 Task: Create in the project AgileBox and in the Backlog issue 'Implement a new cloud-based customer relationship management system for a company with advanced lead generation and sales tracking features' a child issue 'Data retention policy enforcement and auditing', and assign it to team member softage.4@softage.net. Create in the project AgileBox and in the Backlog issue 'Integrate a new product recommendation feature into an existing e-commerce website to improve product discoverability and sales conversion' a child issue 'Serverless computing application deployment automation and optimization', and assign it to team member softage.1@softage.net
Action: Mouse moved to (666, 511)
Screenshot: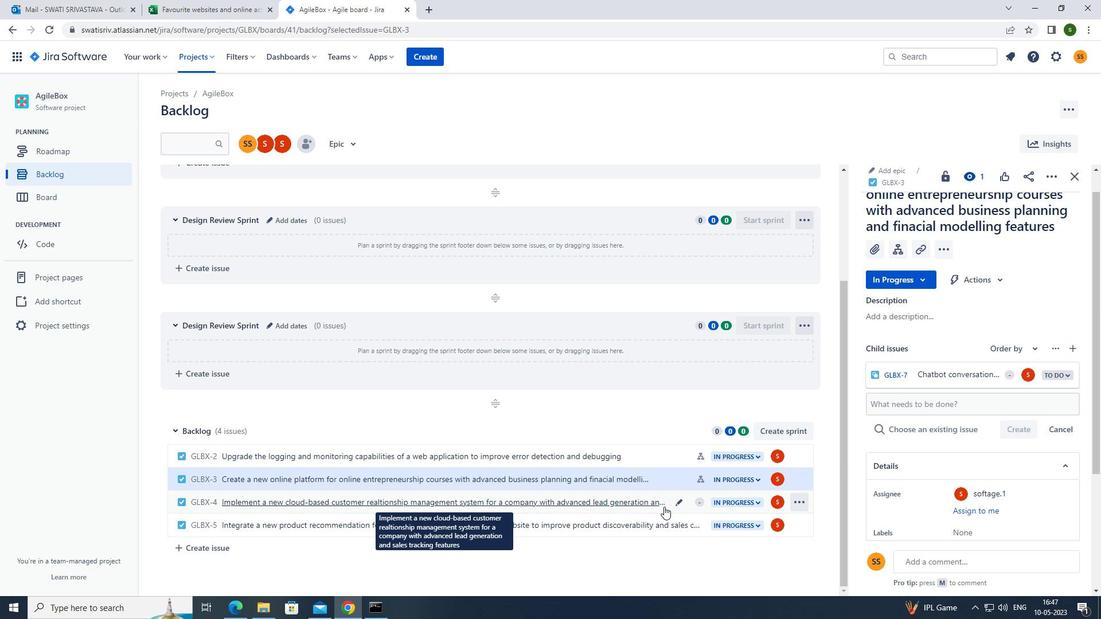 
Action: Mouse pressed left at (666, 511)
Screenshot: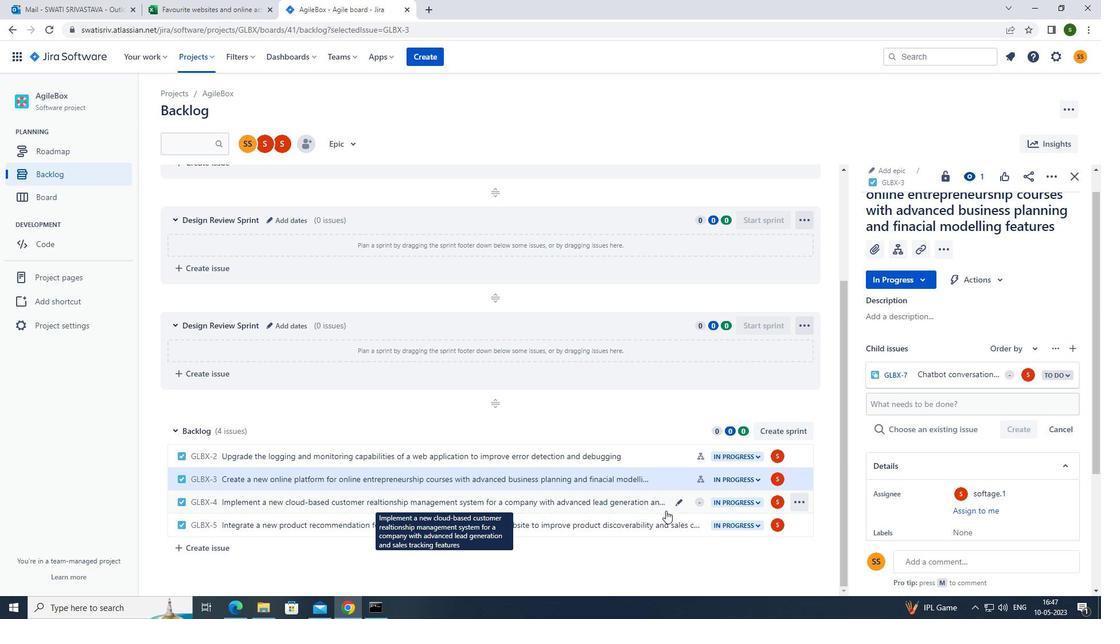 
Action: Mouse moved to (893, 310)
Screenshot: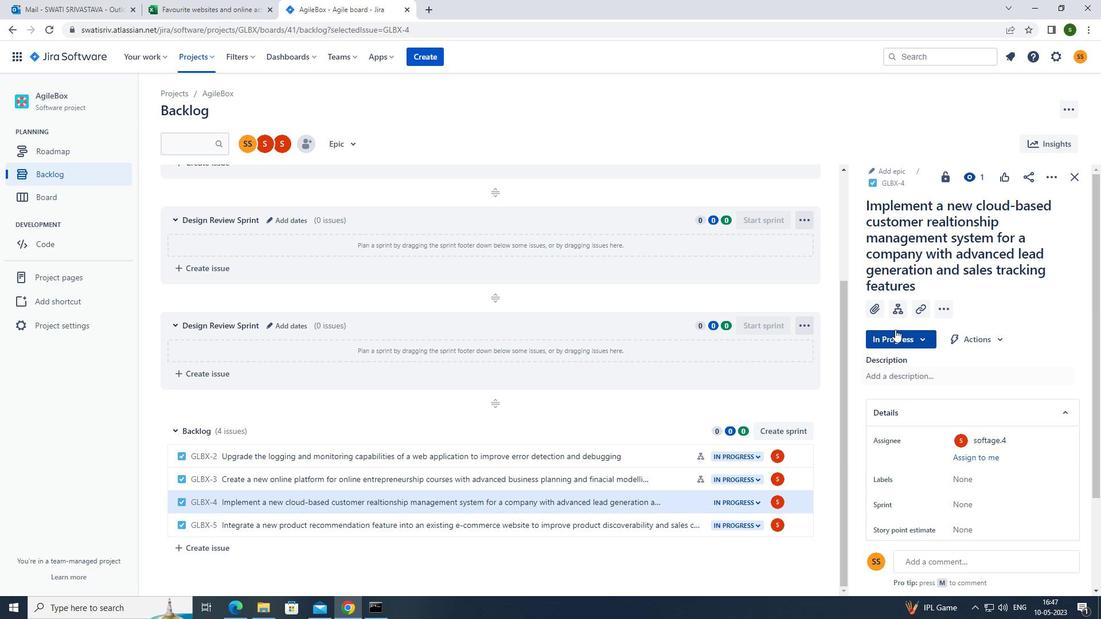 
Action: Mouse pressed left at (893, 310)
Screenshot: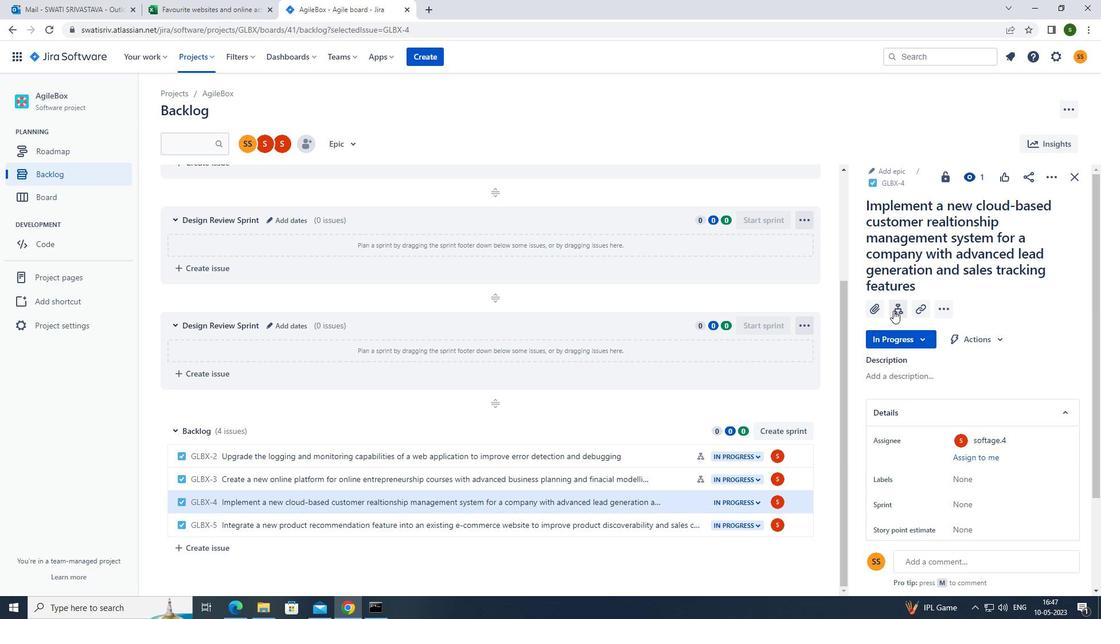 
Action: Mouse moved to (906, 367)
Screenshot: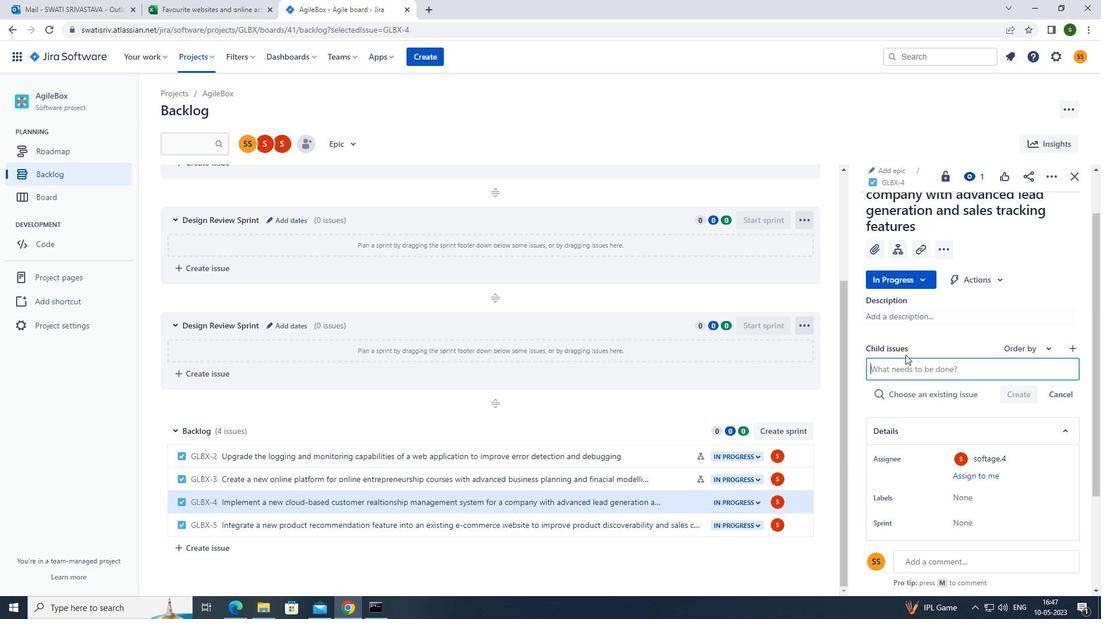 
Action: Mouse pressed left at (906, 367)
Screenshot: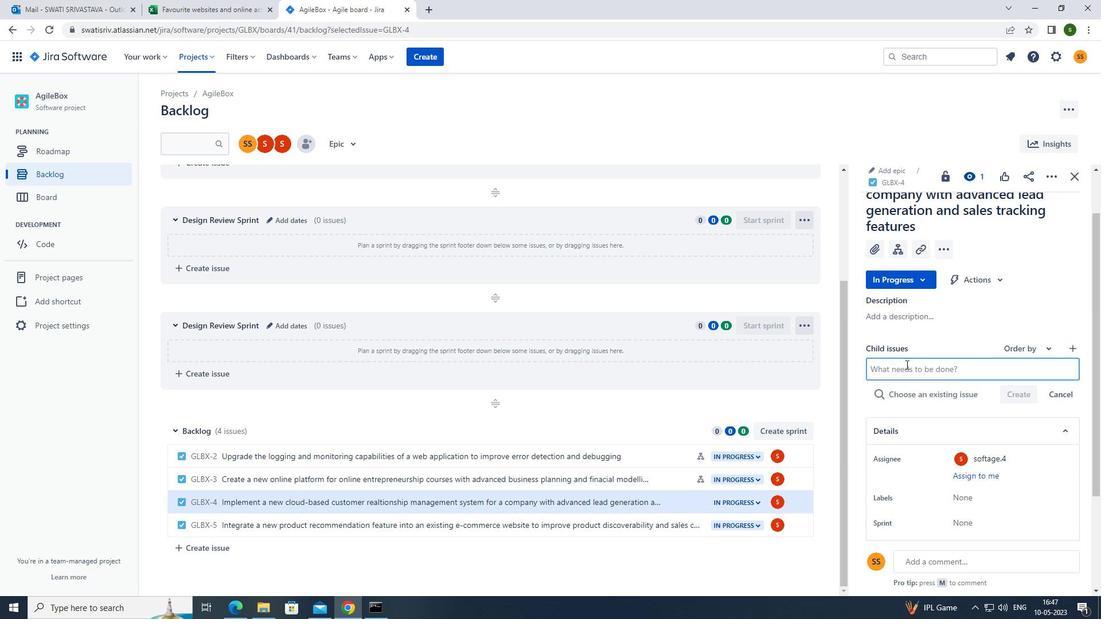 
Action: Mouse moved to (785, 382)
Screenshot: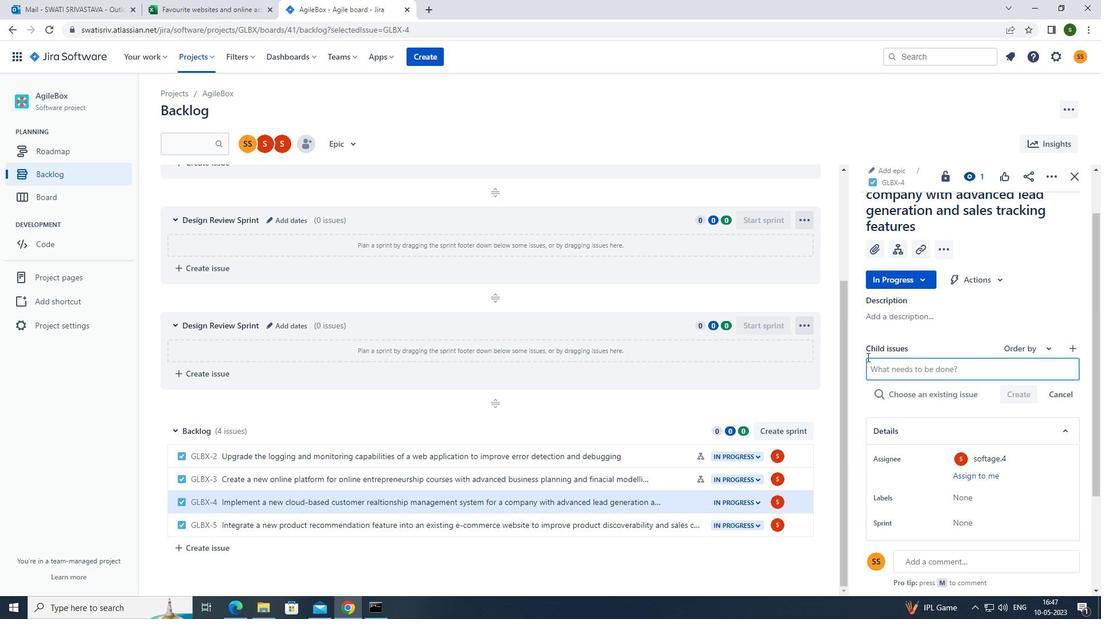 
Action: Key pressed <Key.caps_lock>d<Key.caps_lock>ata<Key.space>retention<Key.space>policy<Key.space>enforcement<Key.space>and<Key.space>auditing<Key.enter>
Screenshot: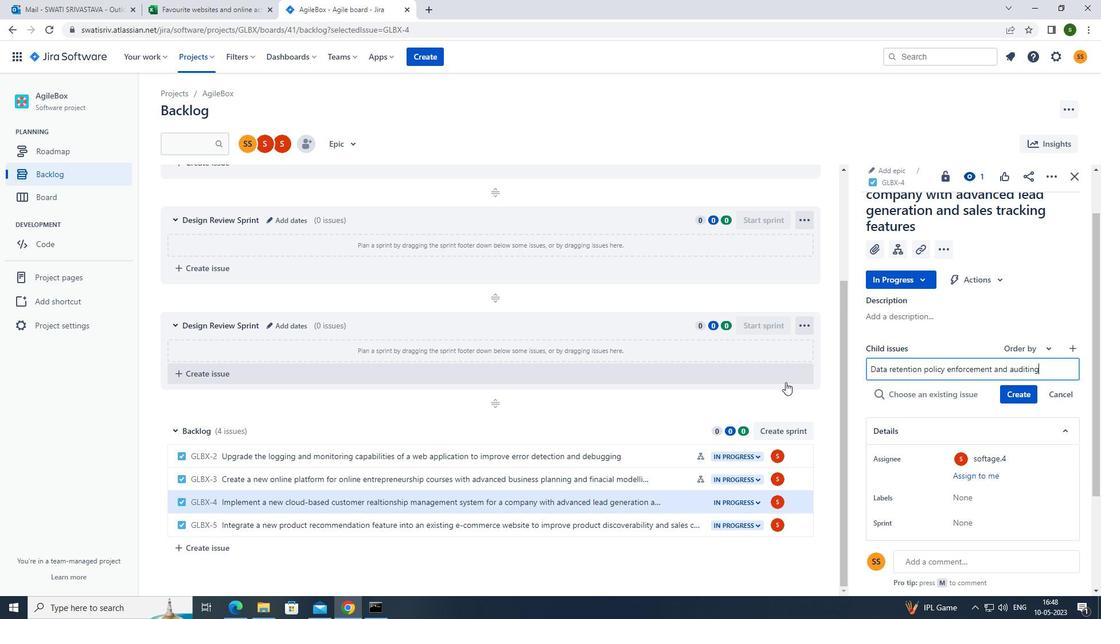 
Action: Mouse moved to (1031, 375)
Screenshot: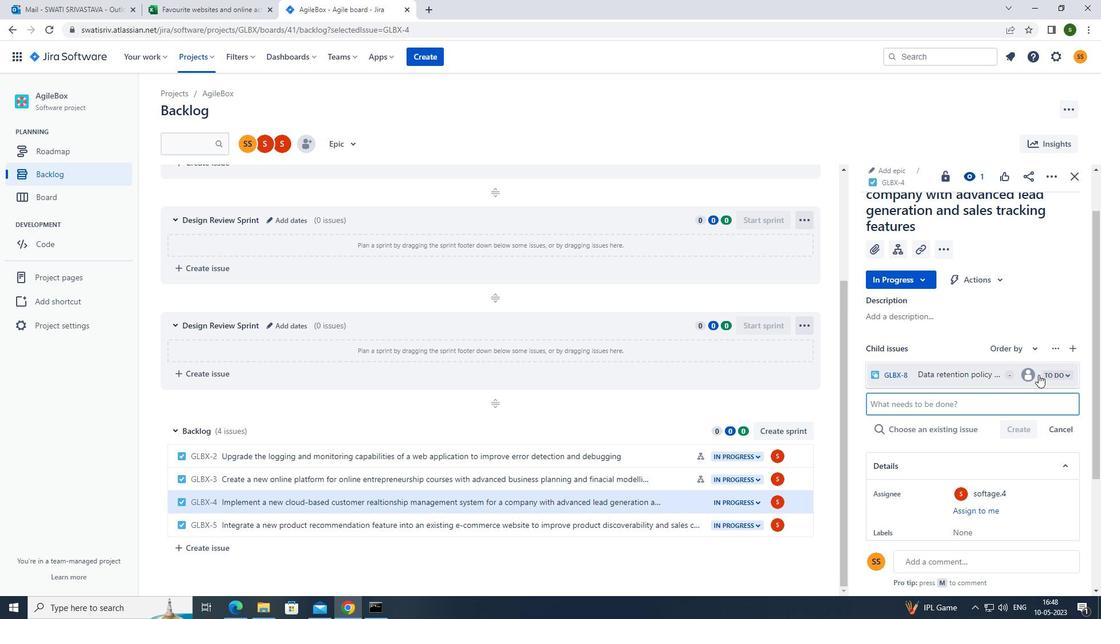 
Action: Mouse pressed left at (1031, 375)
Screenshot: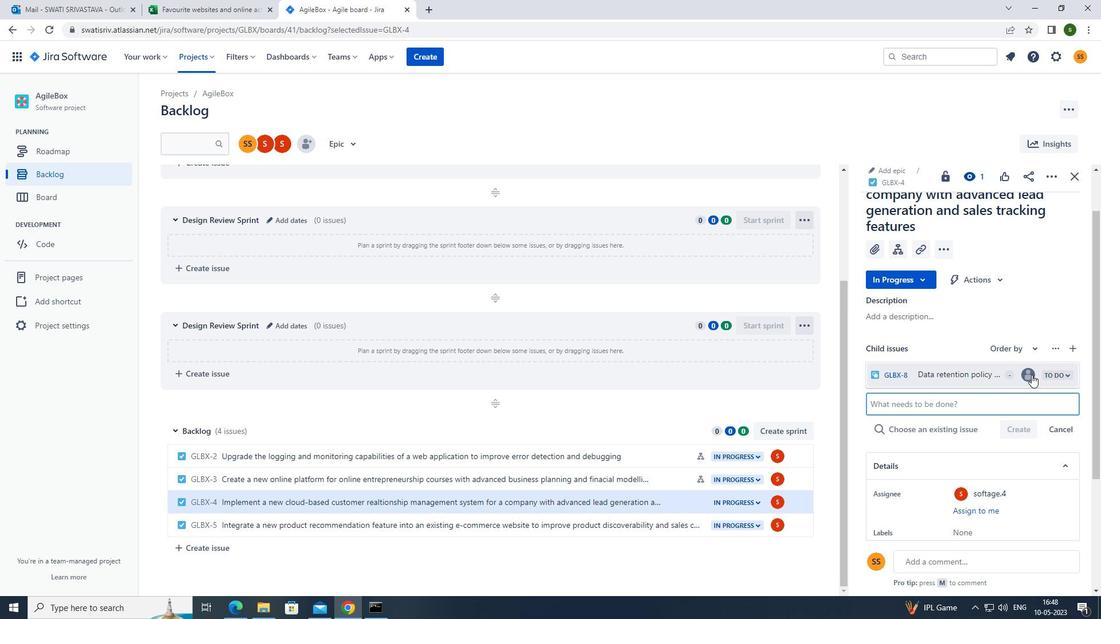 
Action: Mouse moved to (954, 429)
Screenshot: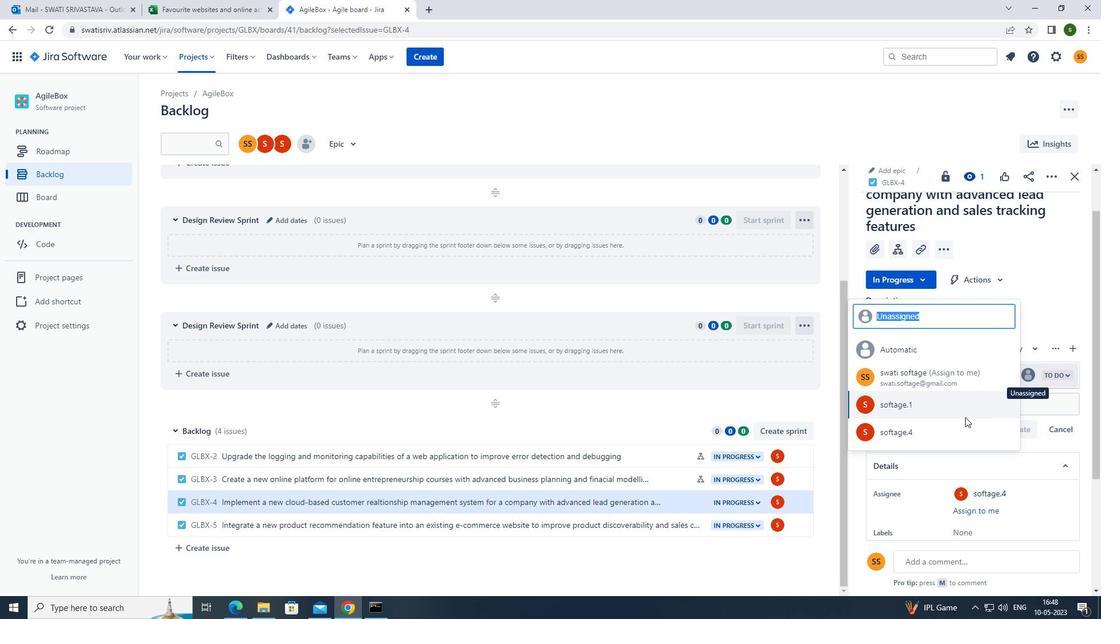 
Action: Mouse pressed left at (954, 429)
Screenshot: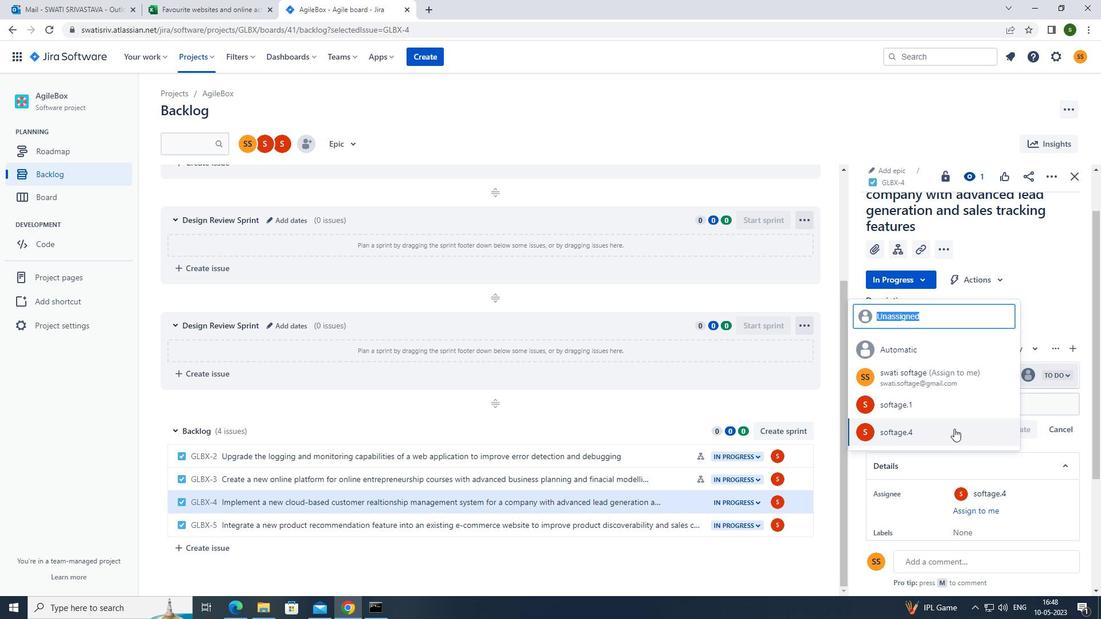 
Action: Mouse moved to (663, 535)
Screenshot: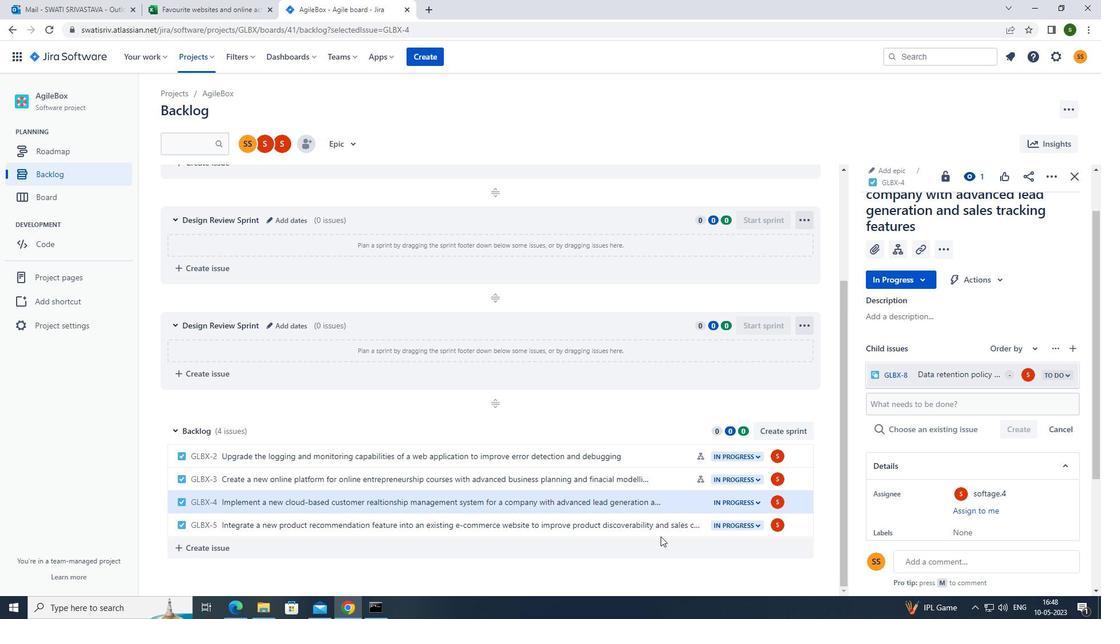
Action: Mouse pressed left at (663, 535)
Screenshot: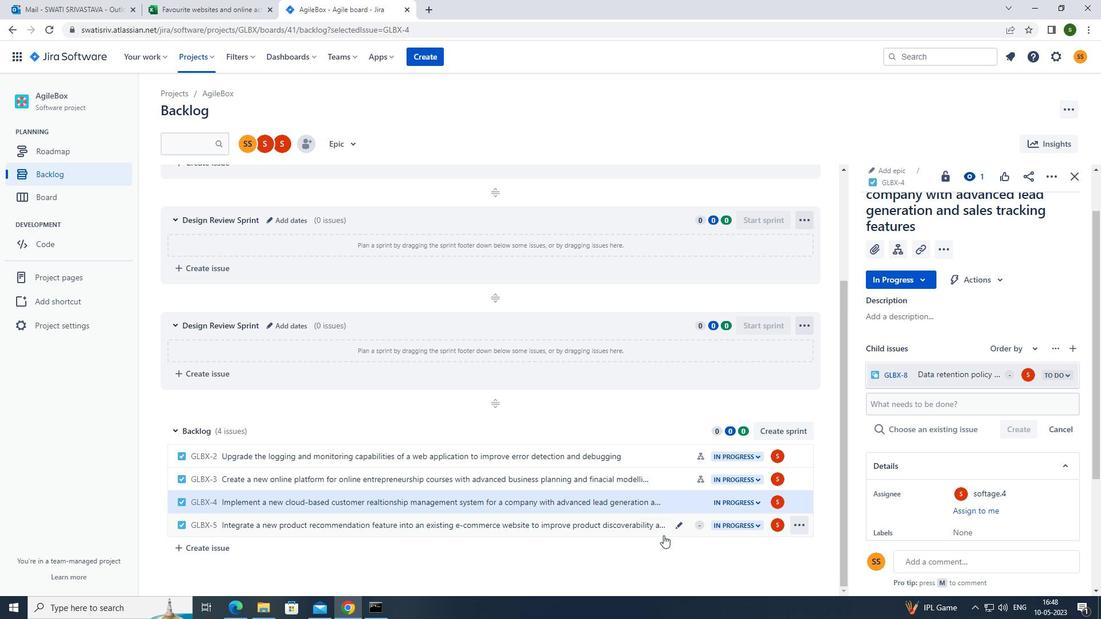 
Action: Mouse moved to (901, 296)
Screenshot: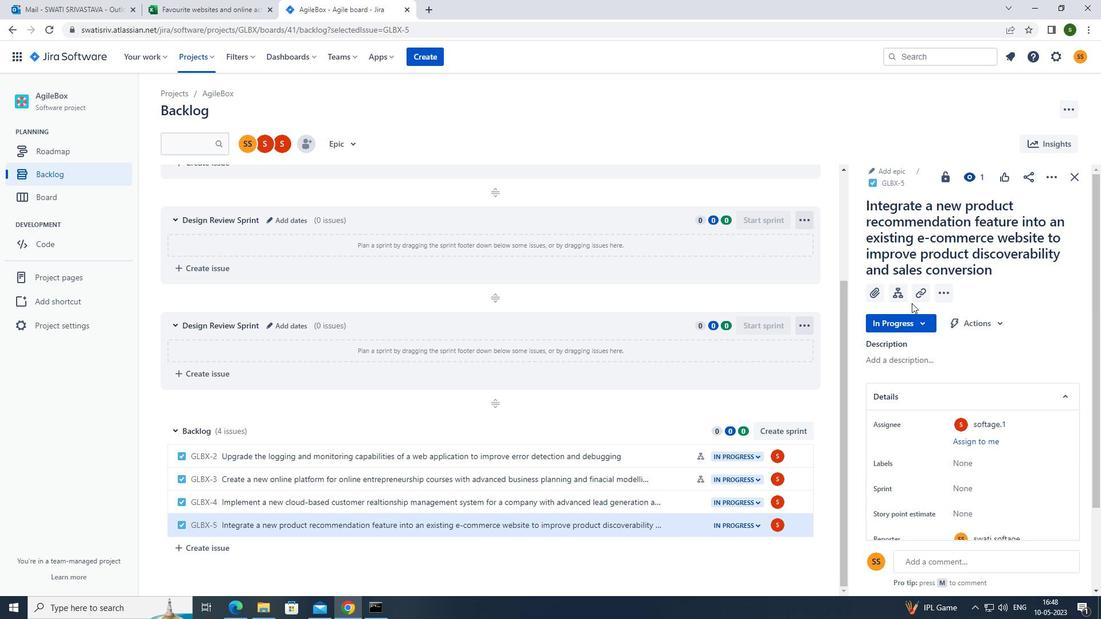 
Action: Mouse pressed left at (901, 296)
Screenshot: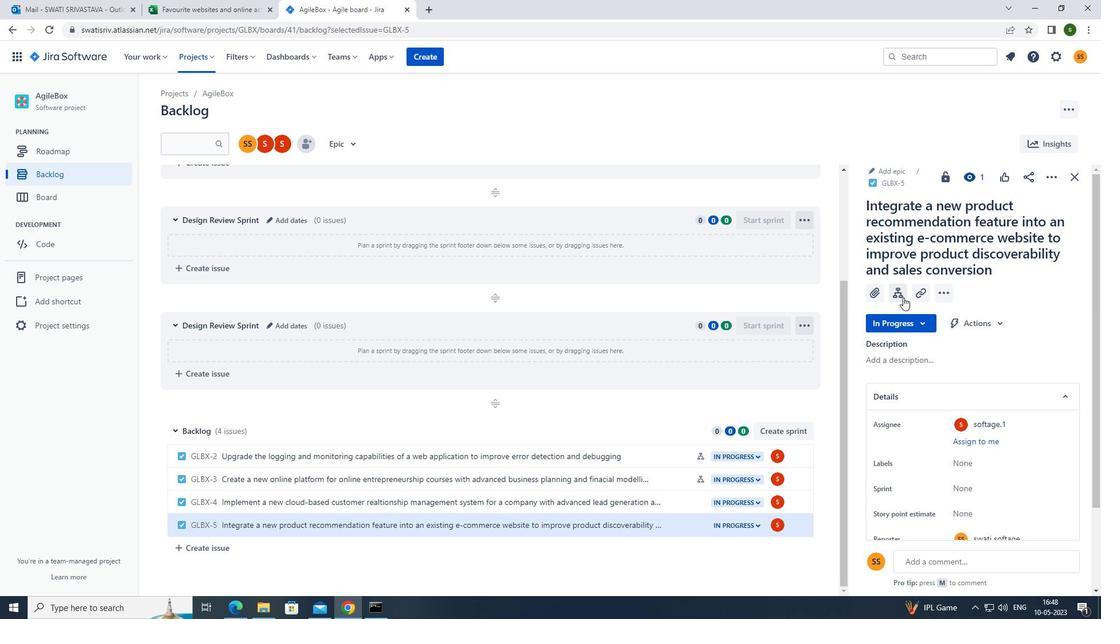 
Action: Mouse moved to (923, 370)
Screenshot: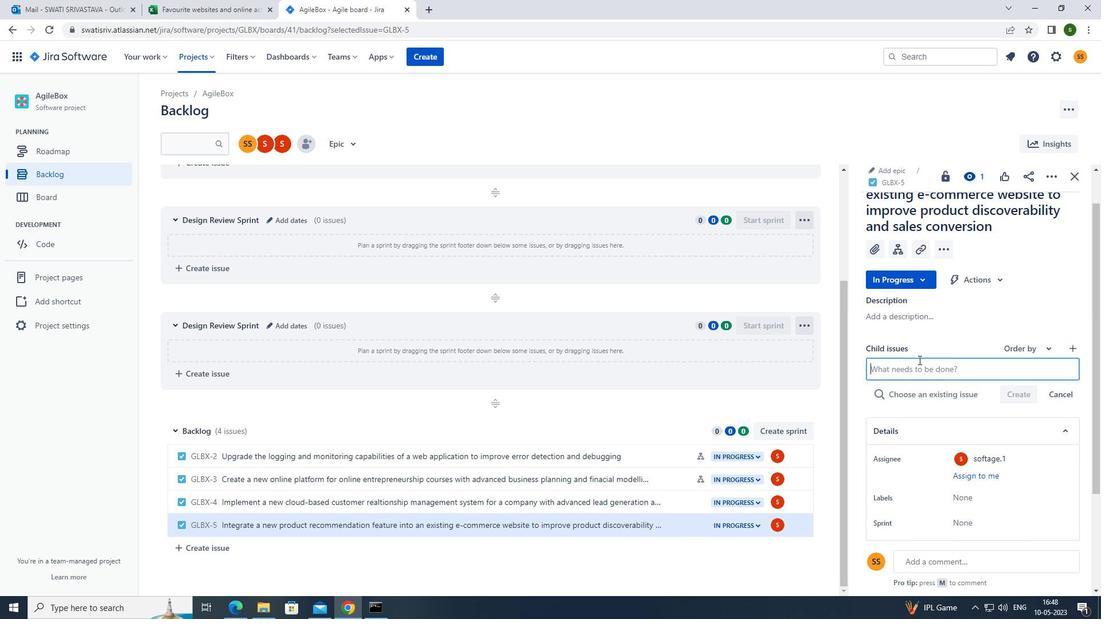 
Action: Mouse pressed left at (923, 370)
Screenshot: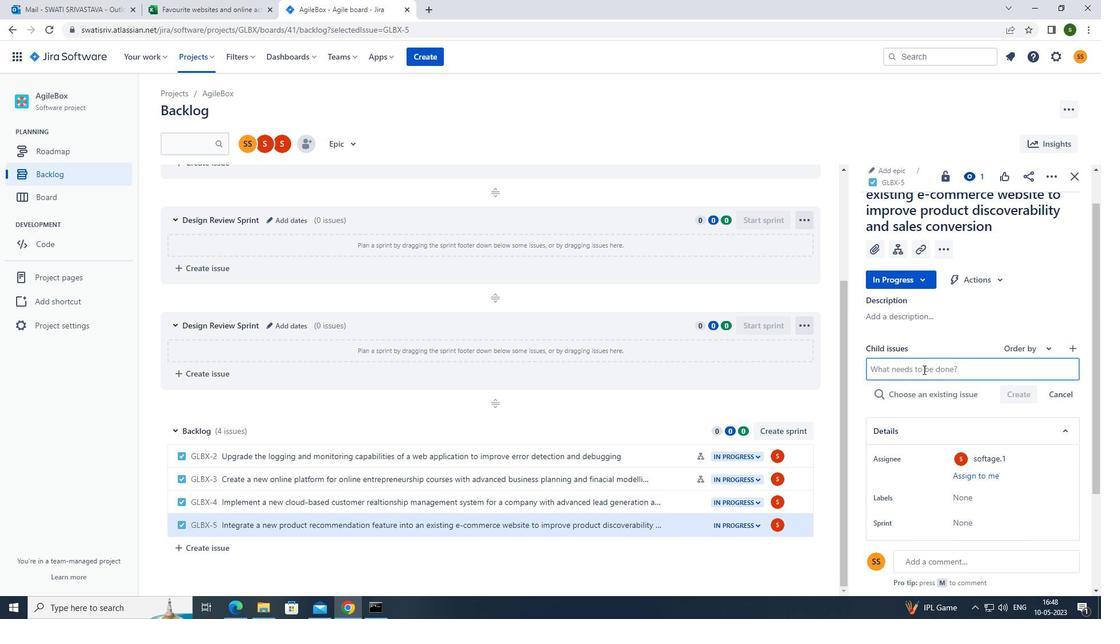 
Action: Mouse moved to (918, 372)
Screenshot: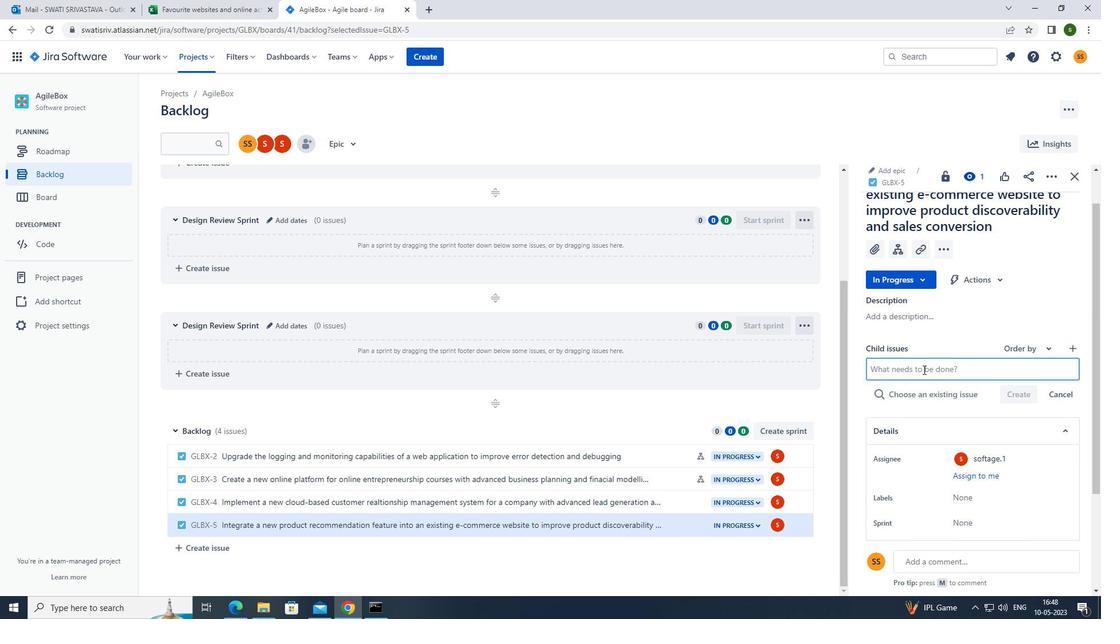 
Action: Key pressed <Key.caps_lock>s<Key.caps_lock>erver
Screenshot: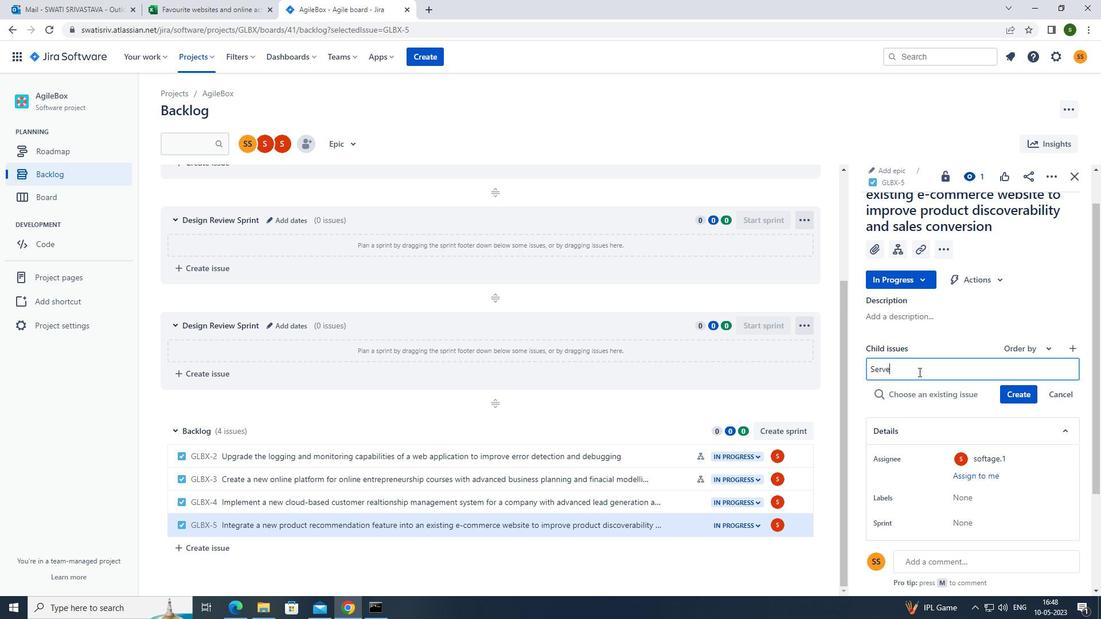 
Action: Mouse moved to (918, 372)
Screenshot: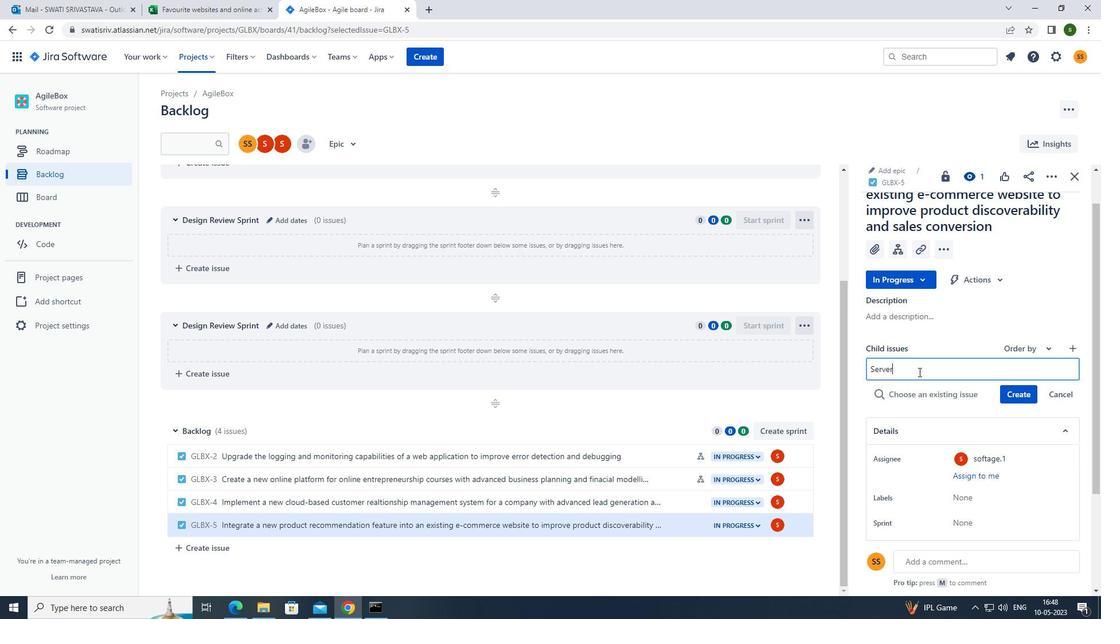 
Action: Key pressed less<Key.space>computing<Key.space>application<Key.space>deployment<Key.space>automation<Key.space>and<Key.space>optimization<Key.enter>
Screenshot: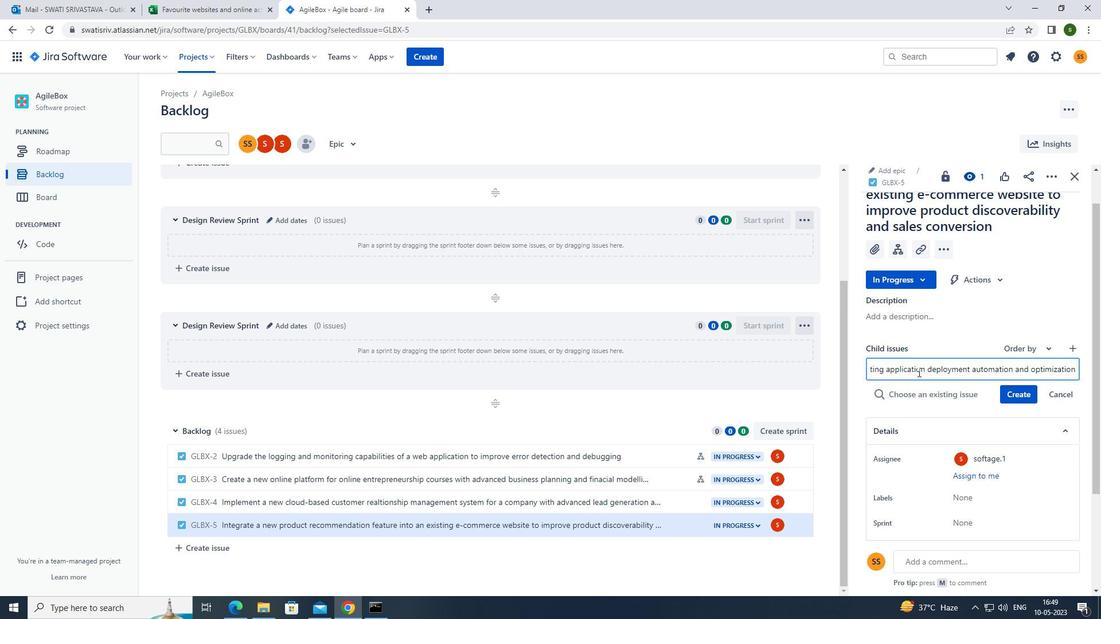 
Action: Mouse moved to (1030, 377)
Screenshot: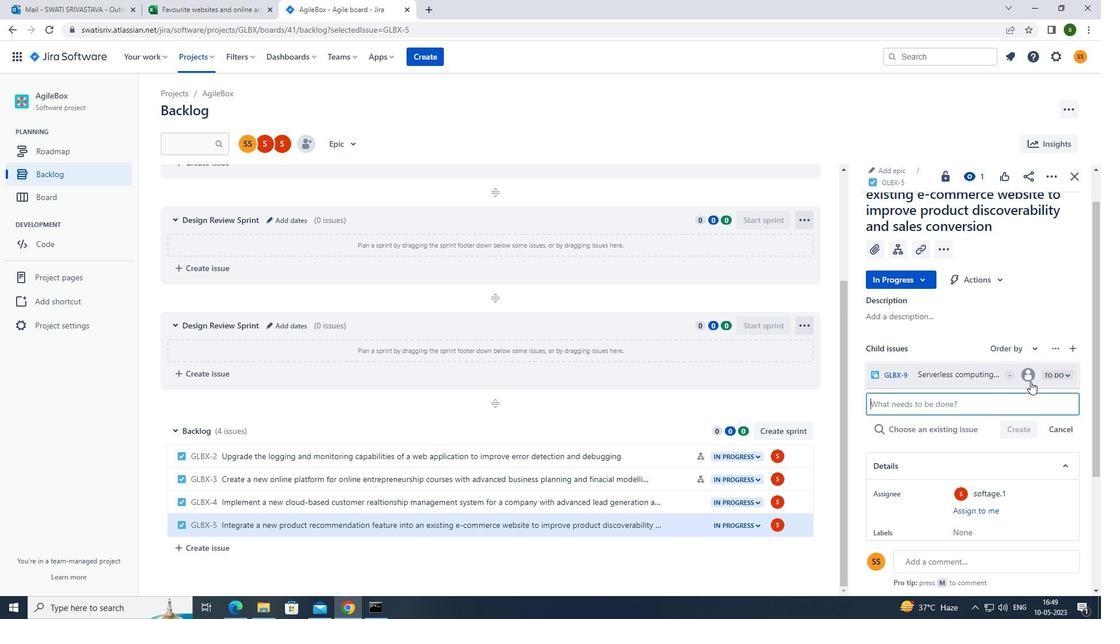 
Action: Mouse pressed left at (1030, 377)
Screenshot: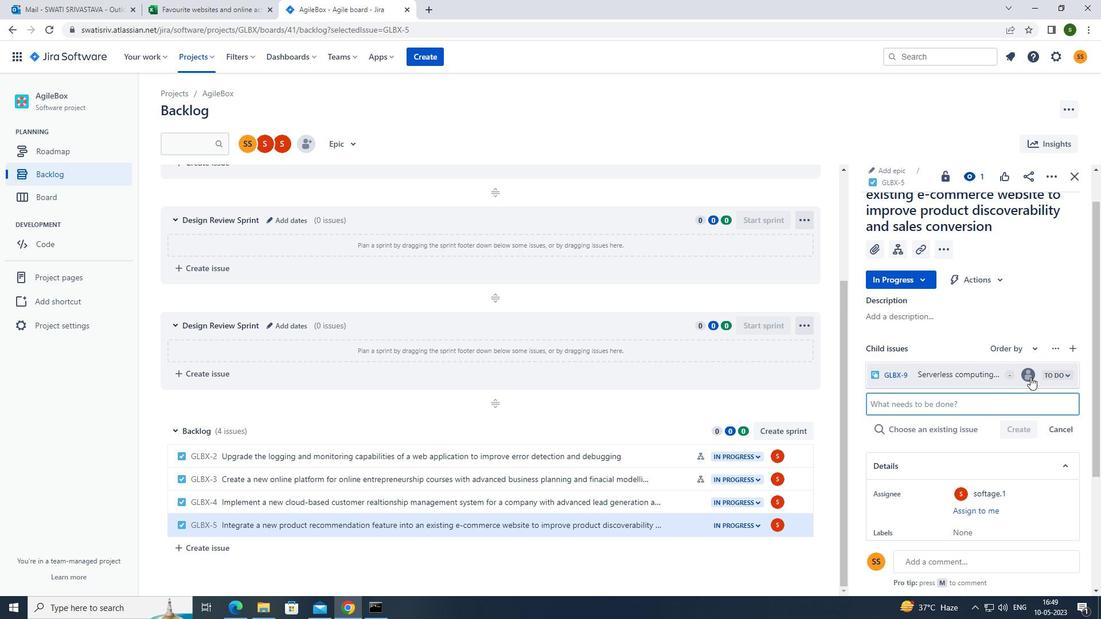 
Action: Mouse moved to (937, 413)
Screenshot: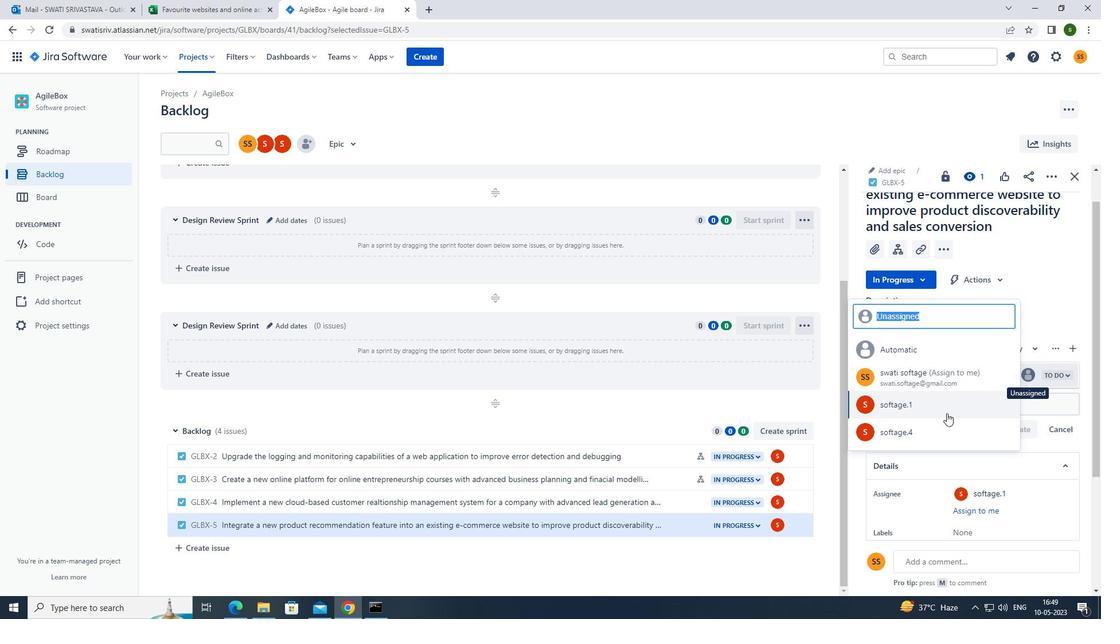 
Action: Mouse pressed left at (937, 413)
Screenshot: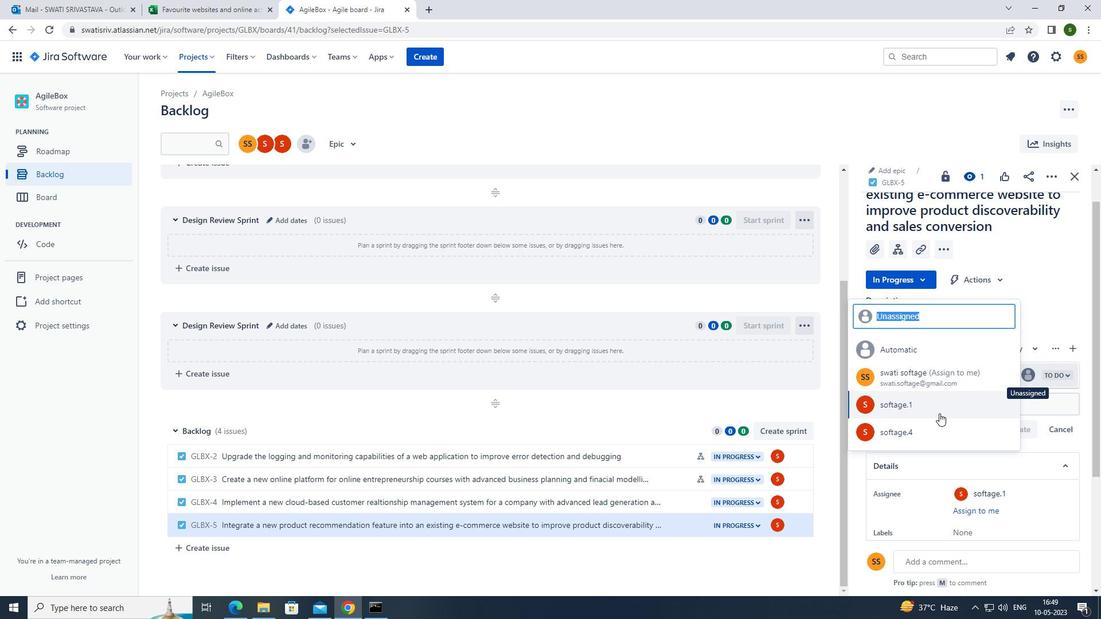 
Action: Mouse moved to (686, 128)
Screenshot: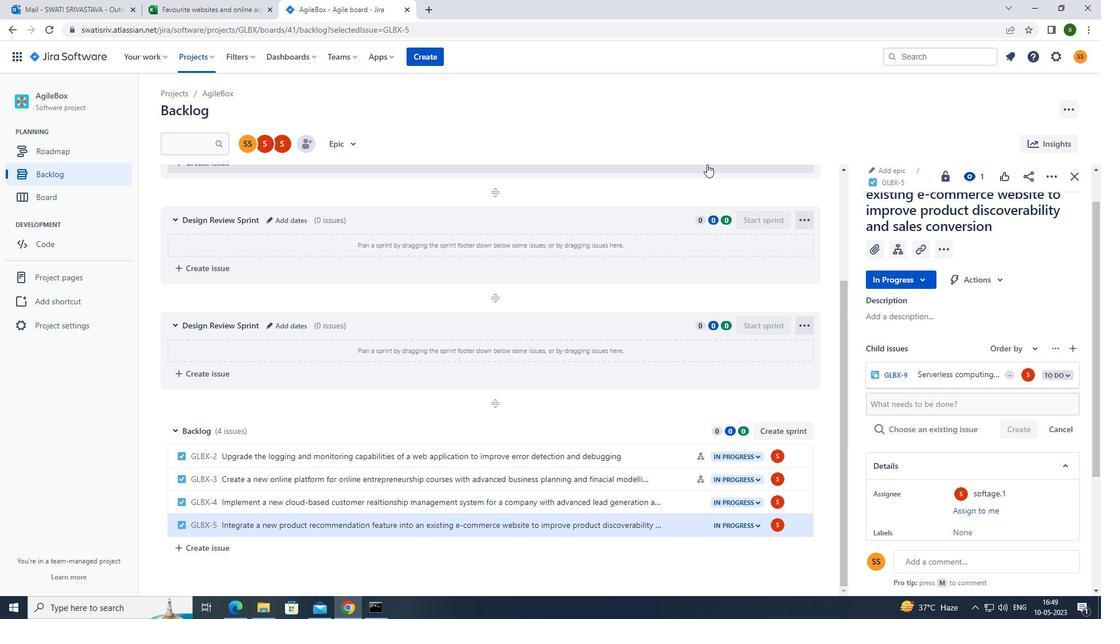 
Action: Mouse pressed left at (686, 128)
Screenshot: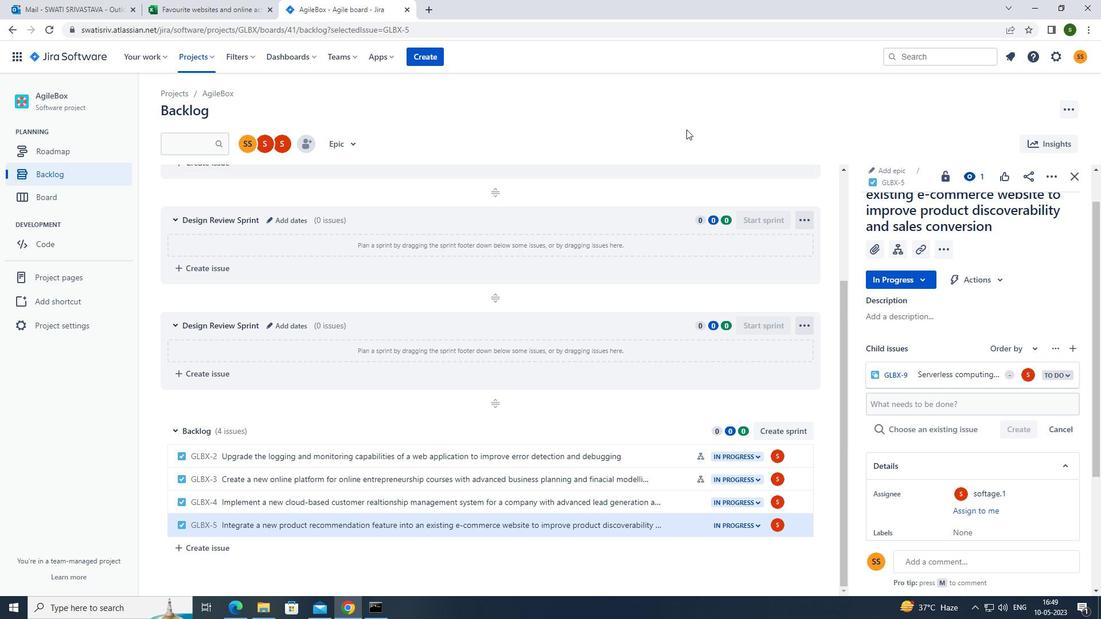 
